 Task: Create a rule when a due date more than 1 days from now is moved in a card by anyone.
Action: Mouse moved to (904, 252)
Screenshot: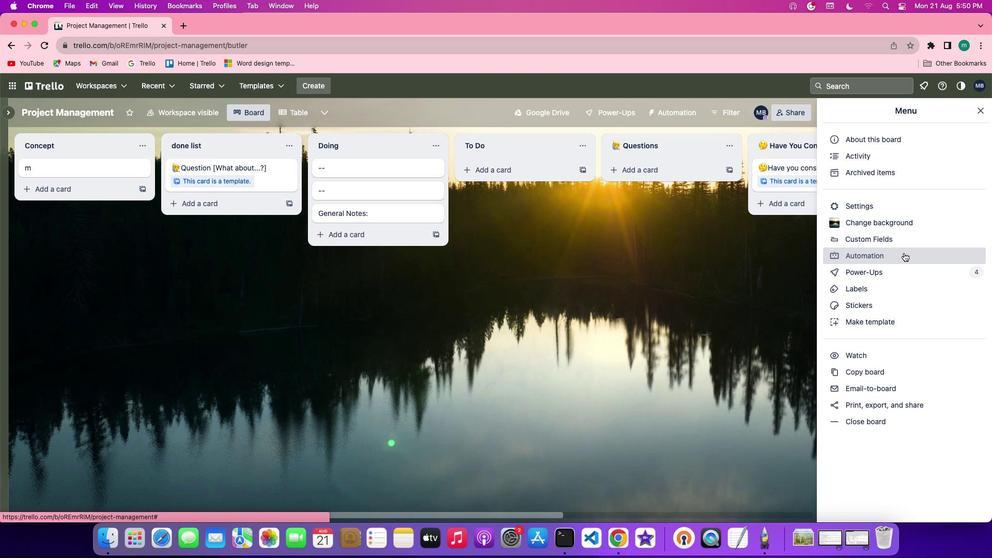 
Action: Mouse pressed left at (904, 252)
Screenshot: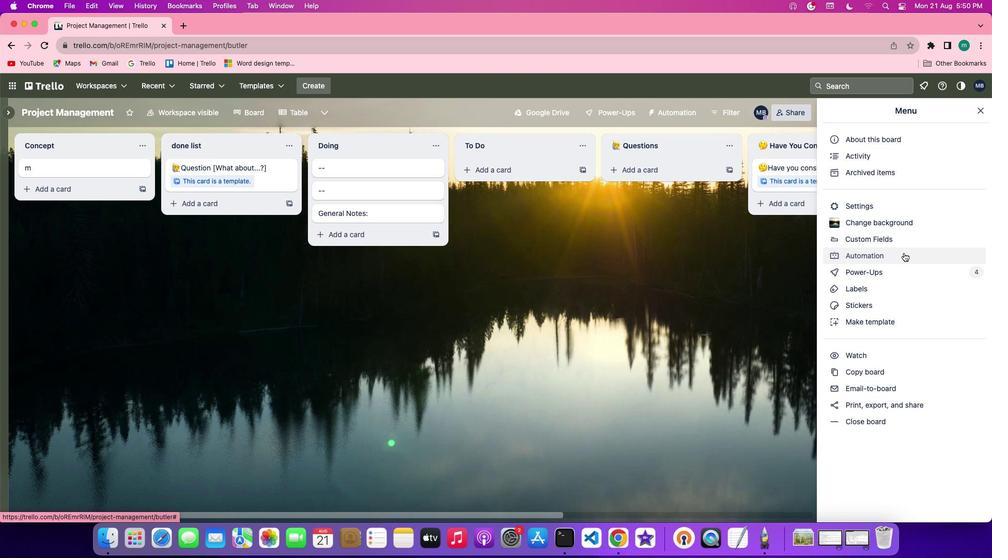 
Action: Mouse moved to (81, 207)
Screenshot: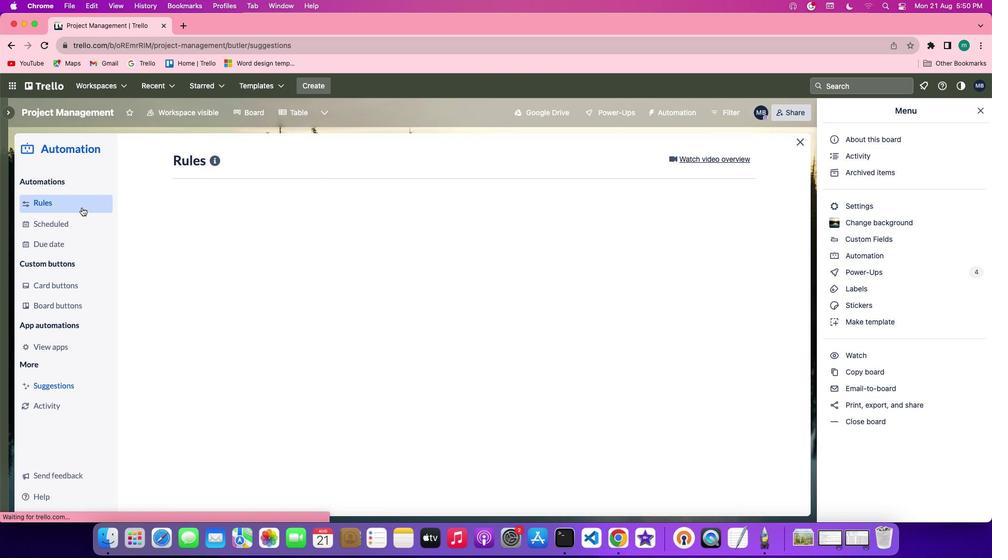 
Action: Mouse pressed left at (81, 207)
Screenshot: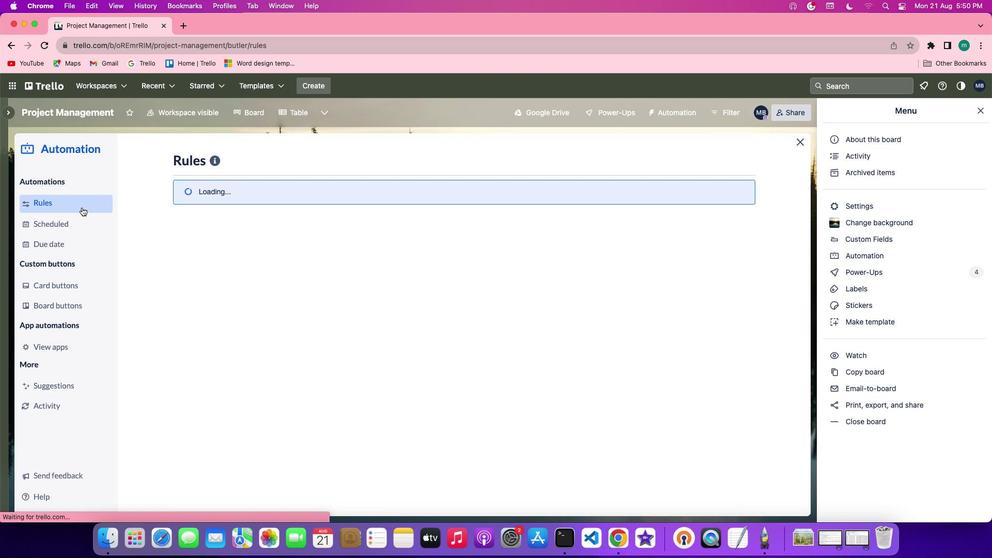 
Action: Mouse moved to (608, 163)
Screenshot: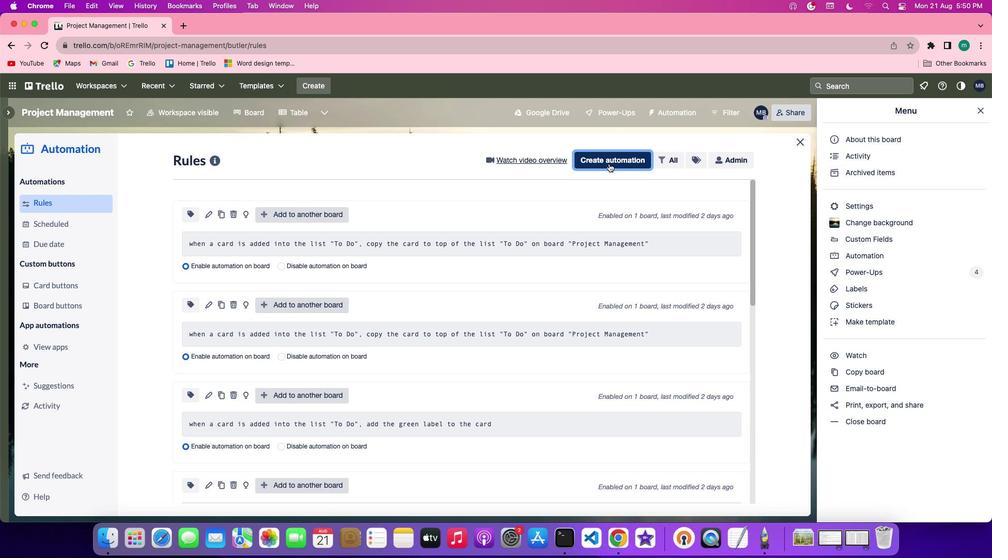 
Action: Mouse pressed left at (608, 163)
Screenshot: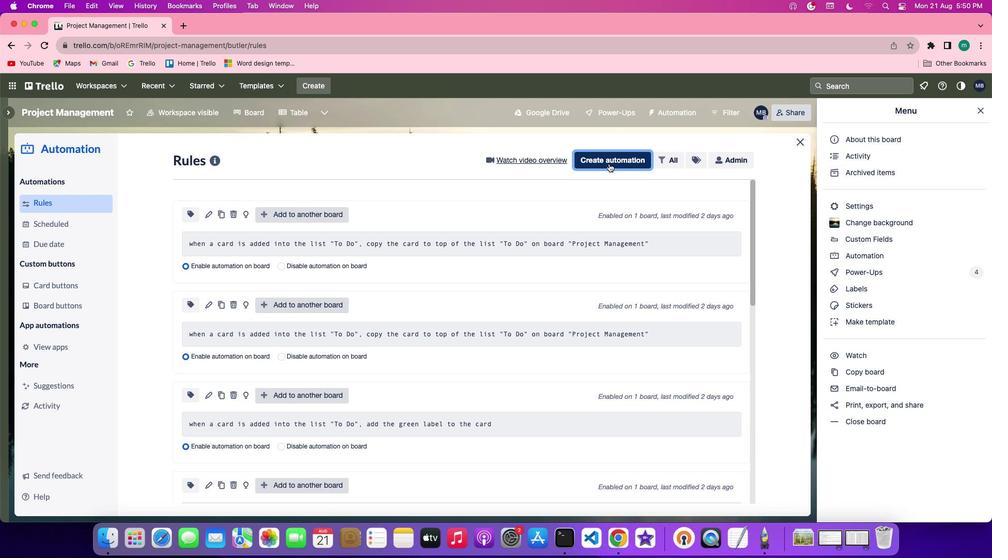 
Action: Mouse moved to (393, 277)
Screenshot: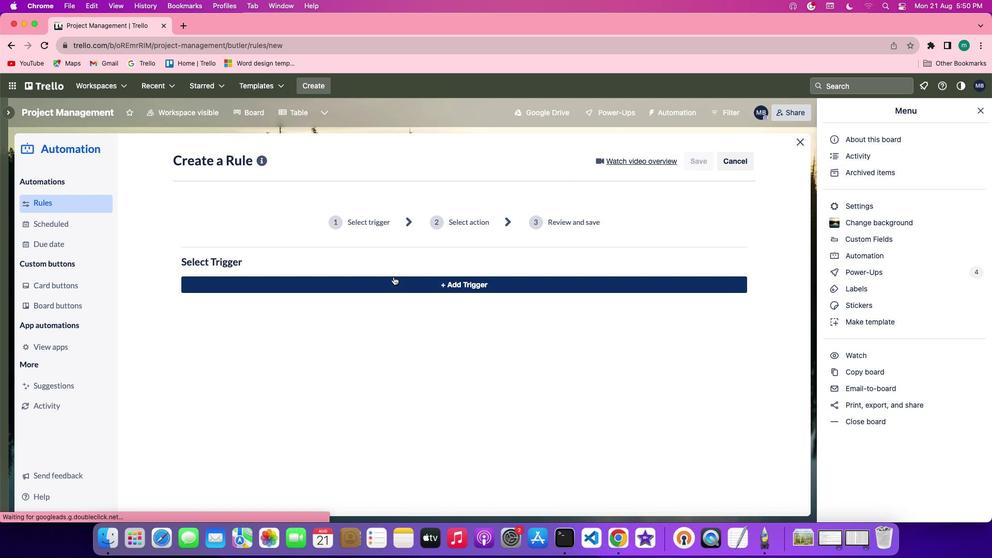 
Action: Mouse pressed left at (393, 277)
Screenshot: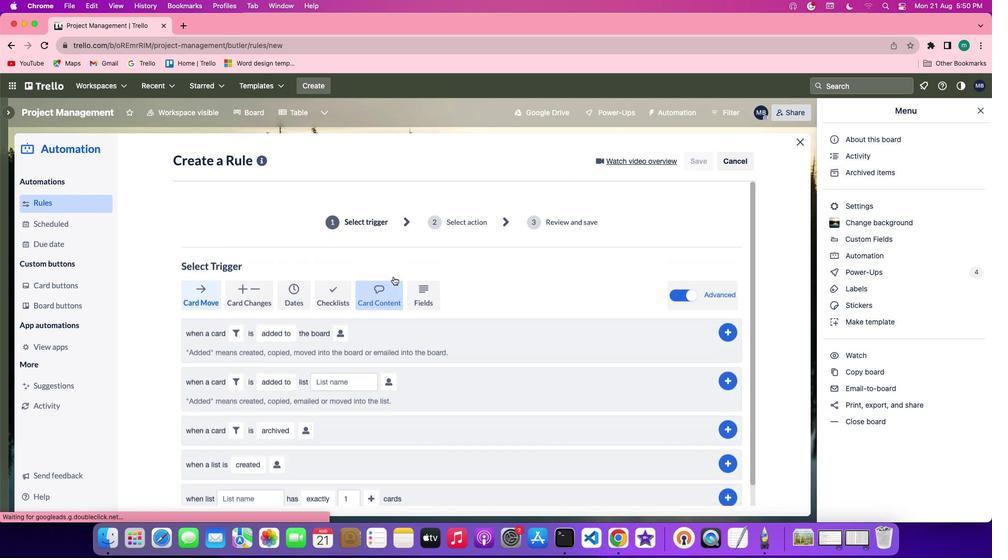 
Action: Mouse moved to (289, 291)
Screenshot: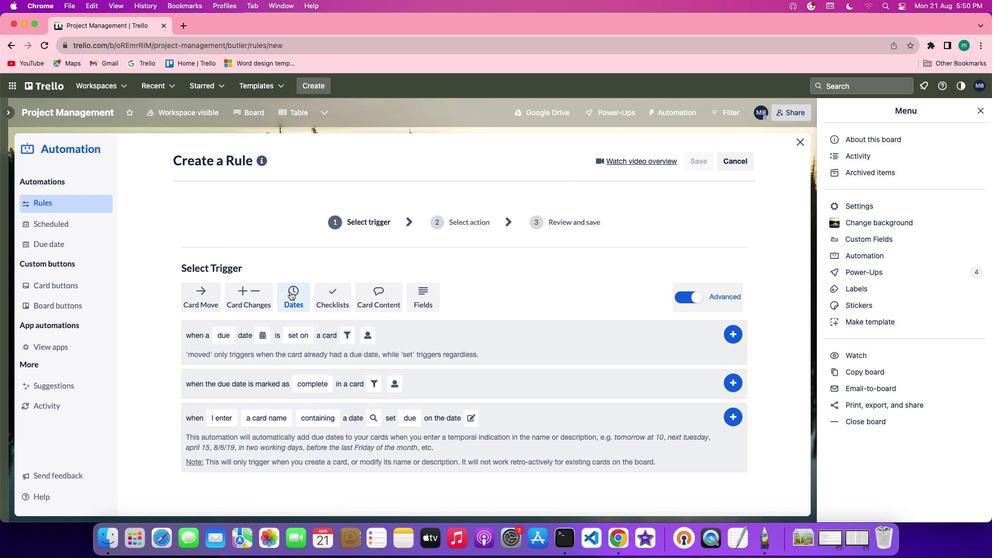 
Action: Mouse pressed left at (289, 291)
Screenshot: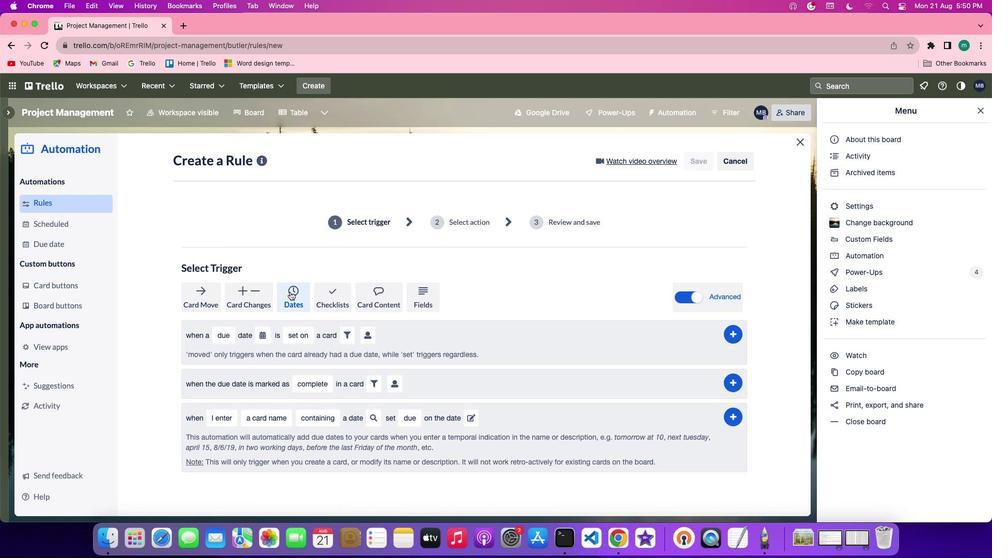 
Action: Mouse moved to (292, 292)
Screenshot: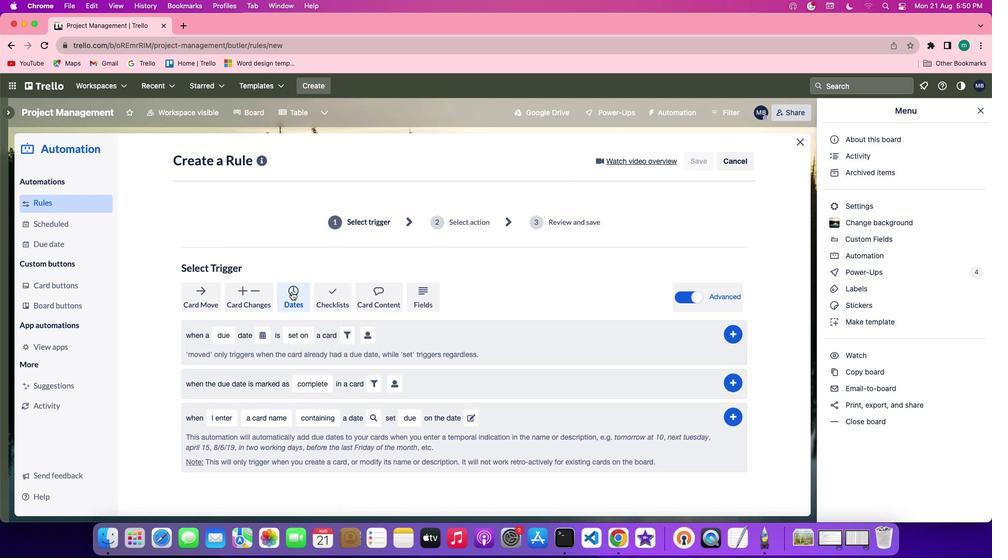 
Action: Mouse scrolled (292, 292) with delta (0, 0)
Screenshot: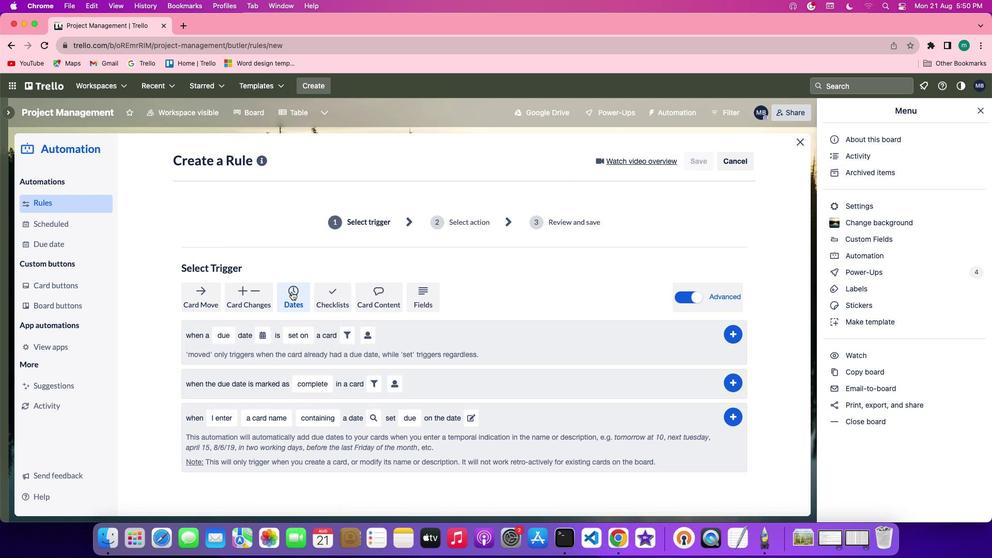 
Action: Mouse scrolled (292, 292) with delta (0, 0)
Screenshot: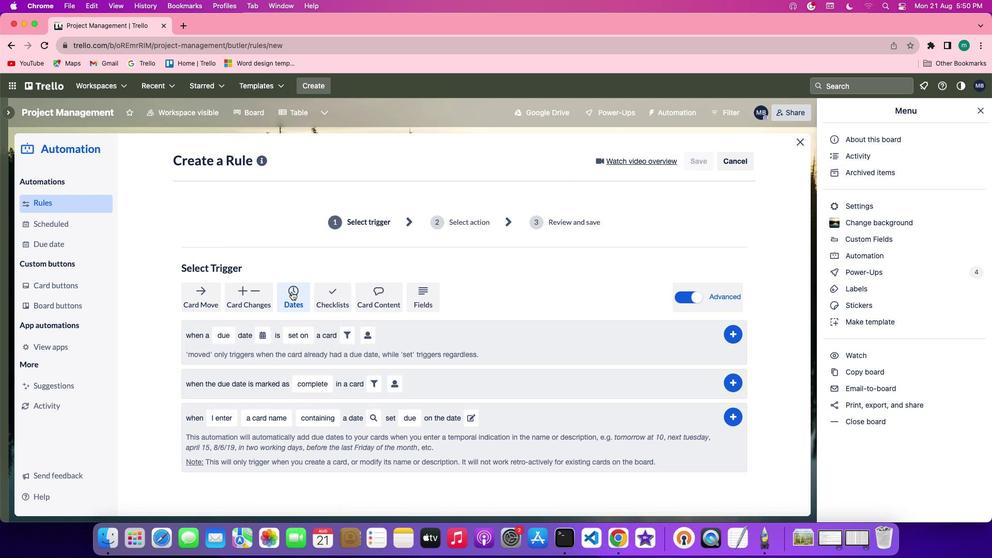 
Action: Mouse scrolled (292, 292) with delta (0, -1)
Screenshot: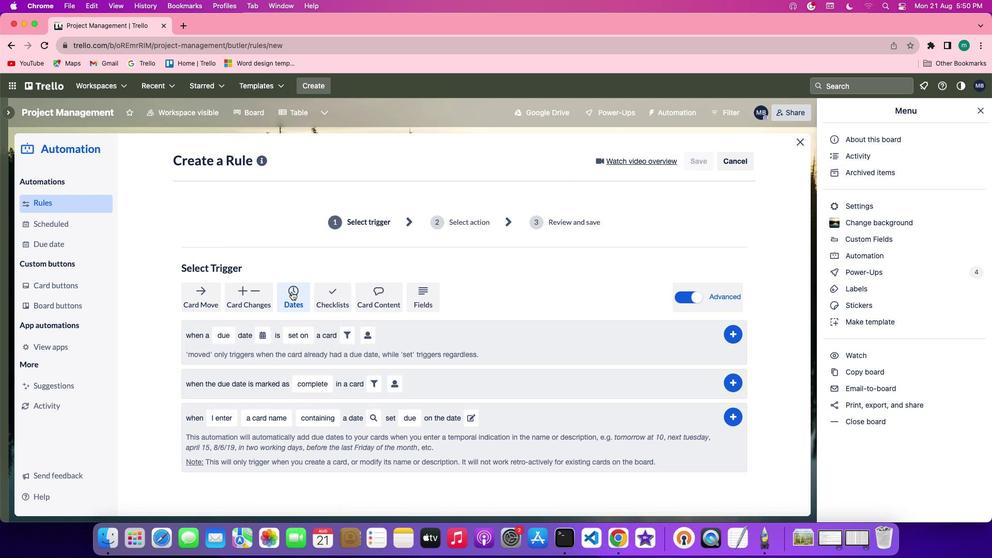 
Action: Mouse moved to (224, 339)
Screenshot: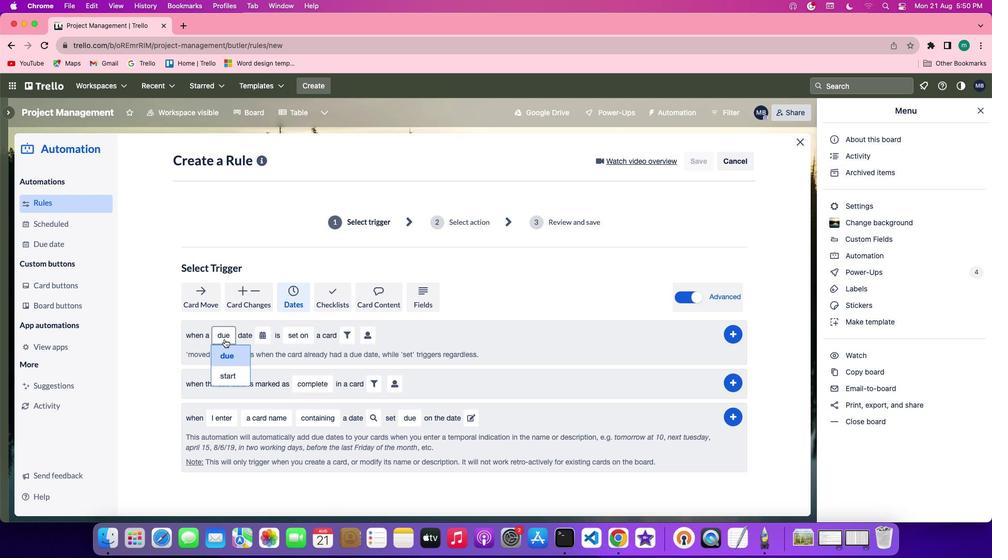
Action: Mouse pressed left at (224, 339)
Screenshot: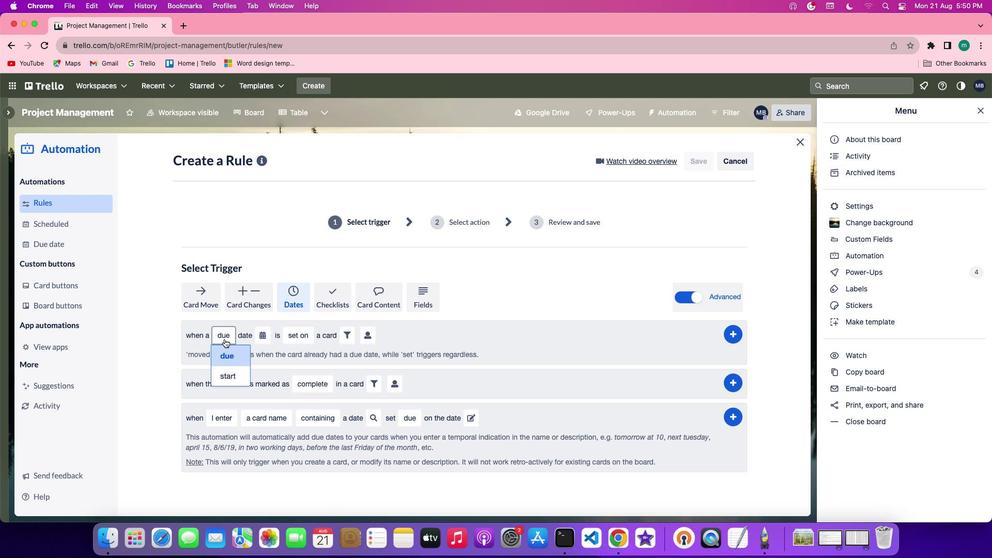 
Action: Mouse moved to (225, 357)
Screenshot: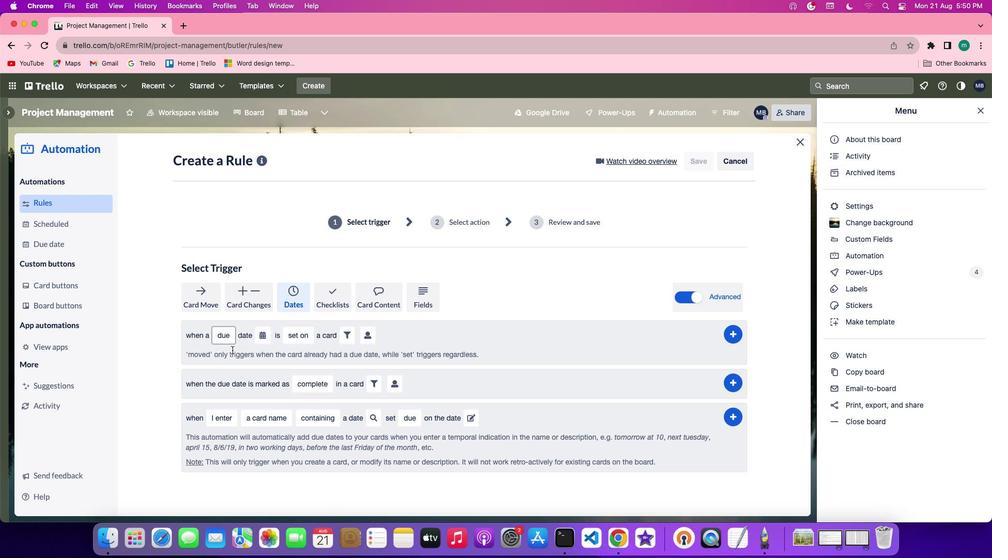 
Action: Mouse pressed left at (225, 357)
Screenshot: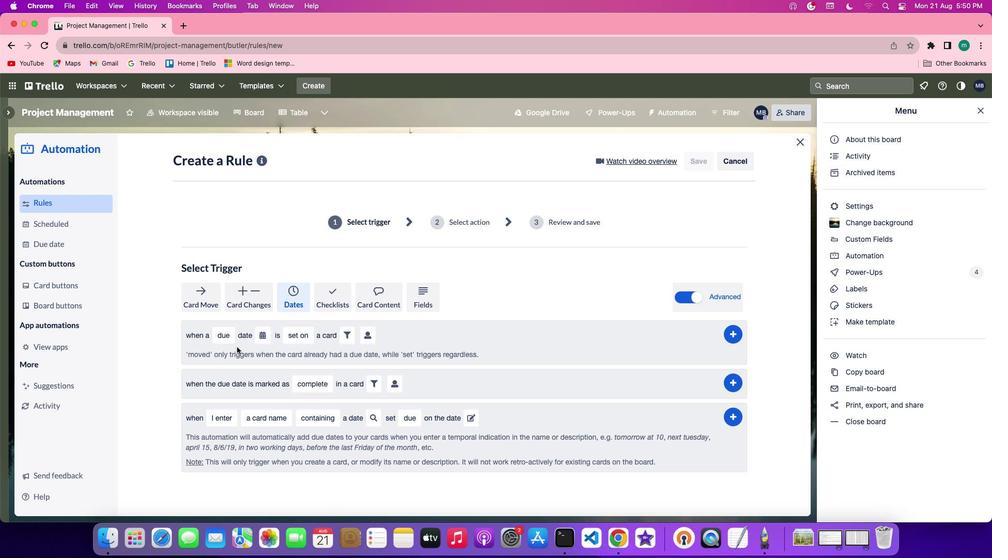 
Action: Mouse moved to (258, 337)
Screenshot: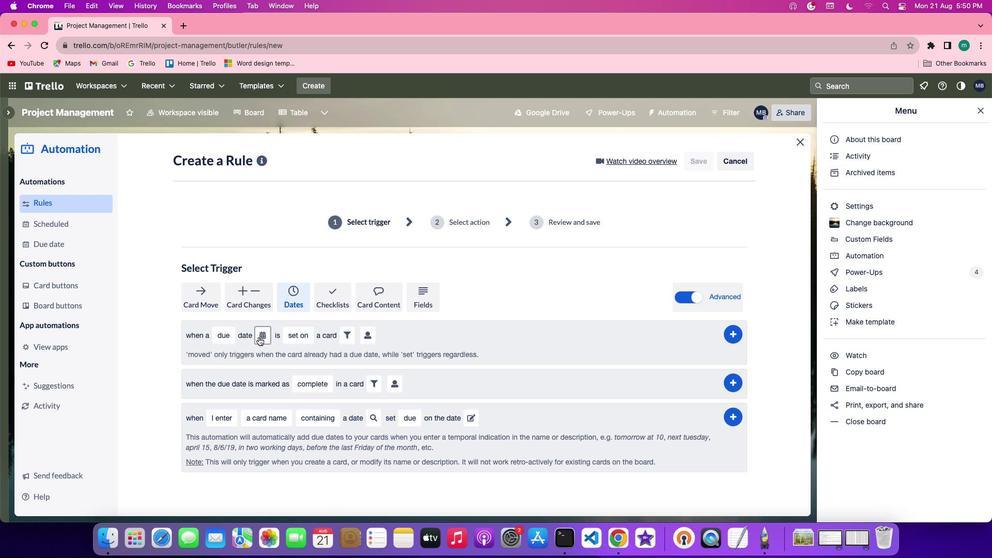 
Action: Mouse pressed left at (258, 337)
Screenshot: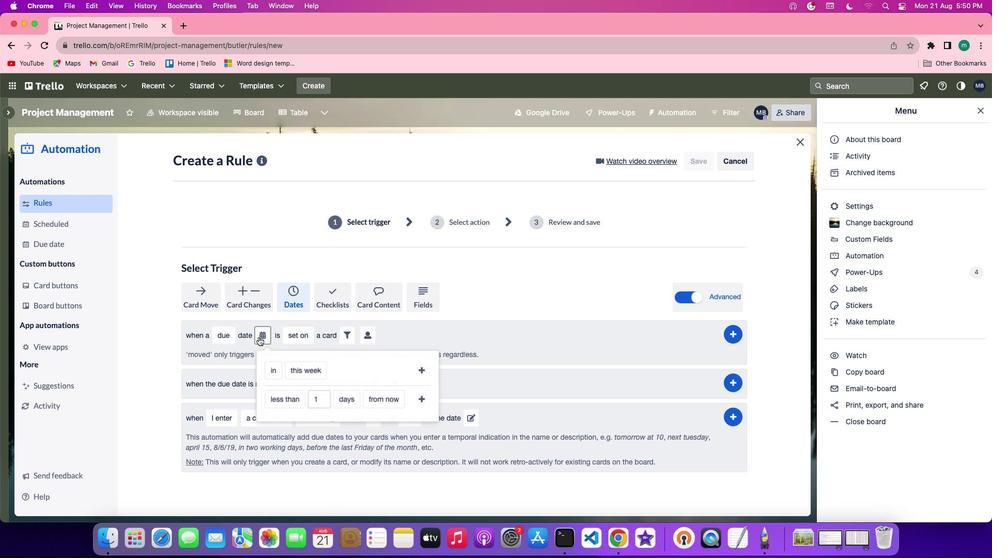 
Action: Mouse moved to (280, 396)
Screenshot: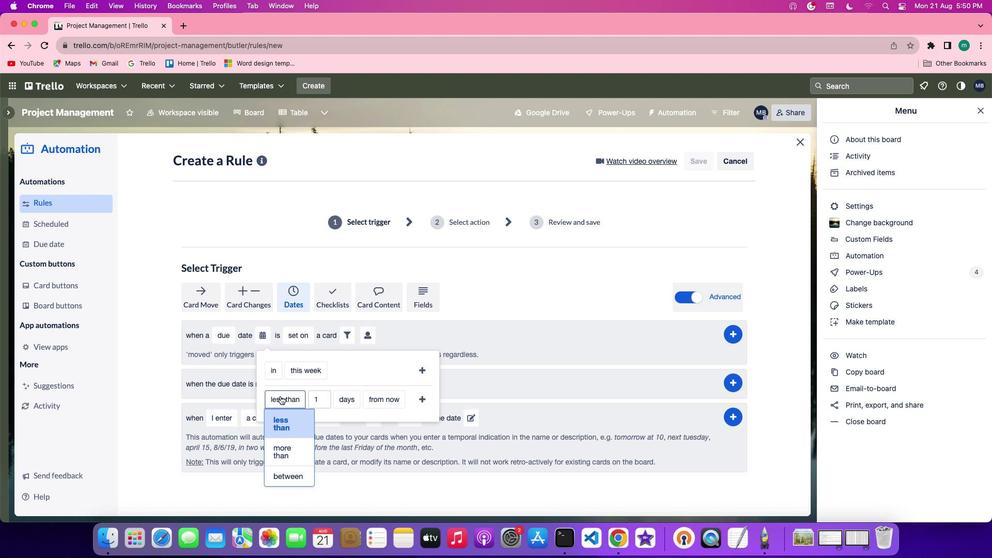 
Action: Mouse pressed left at (280, 396)
Screenshot: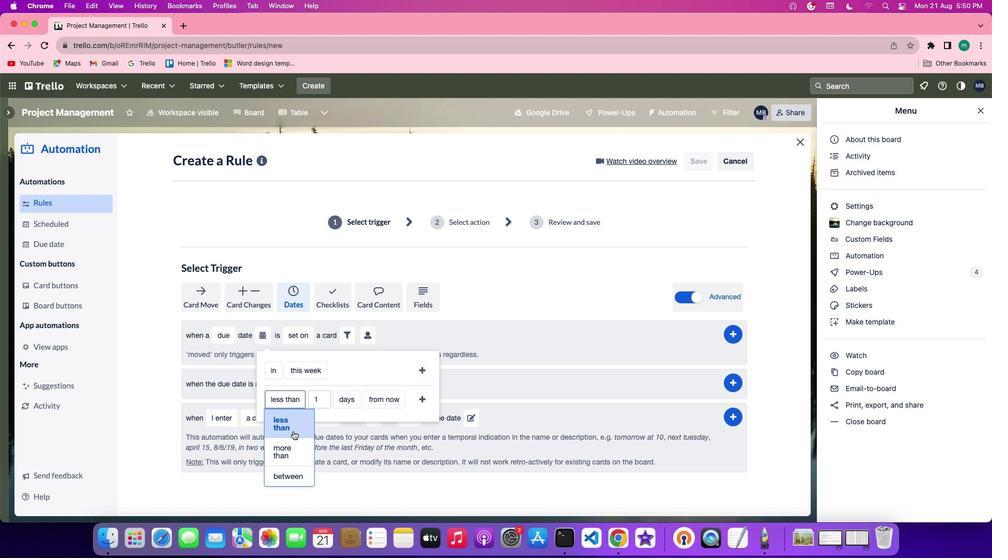 
Action: Mouse moved to (300, 454)
Screenshot: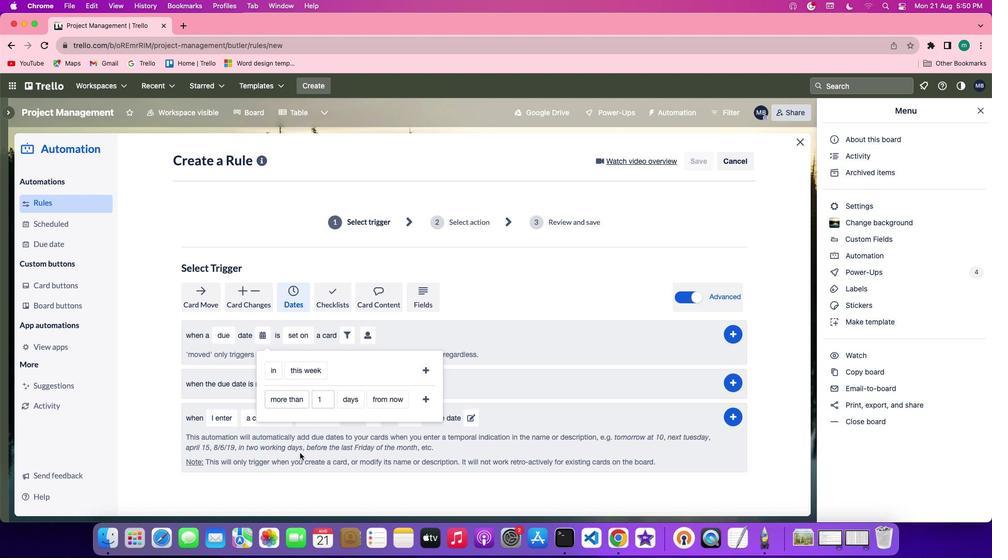 
Action: Mouse pressed left at (300, 454)
Screenshot: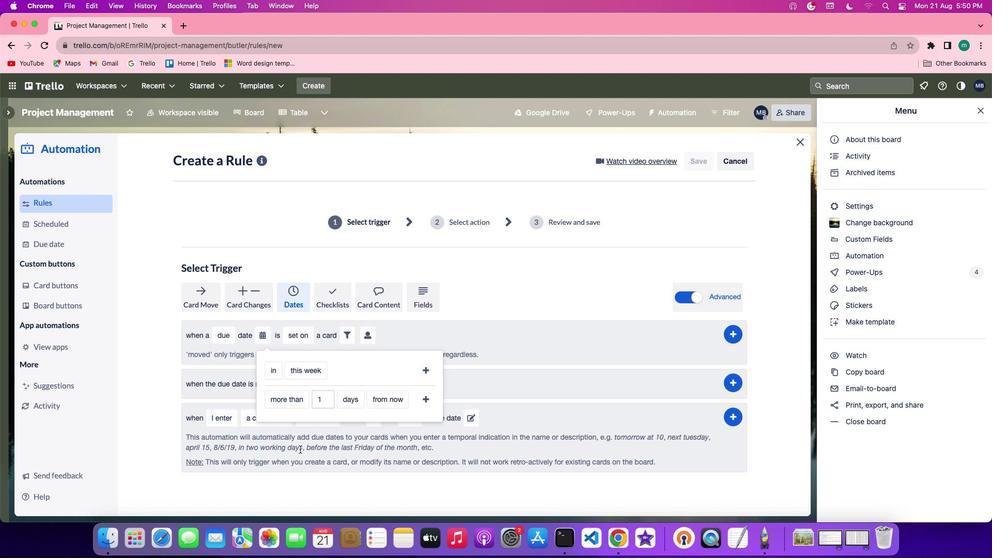 
Action: Mouse moved to (351, 400)
Screenshot: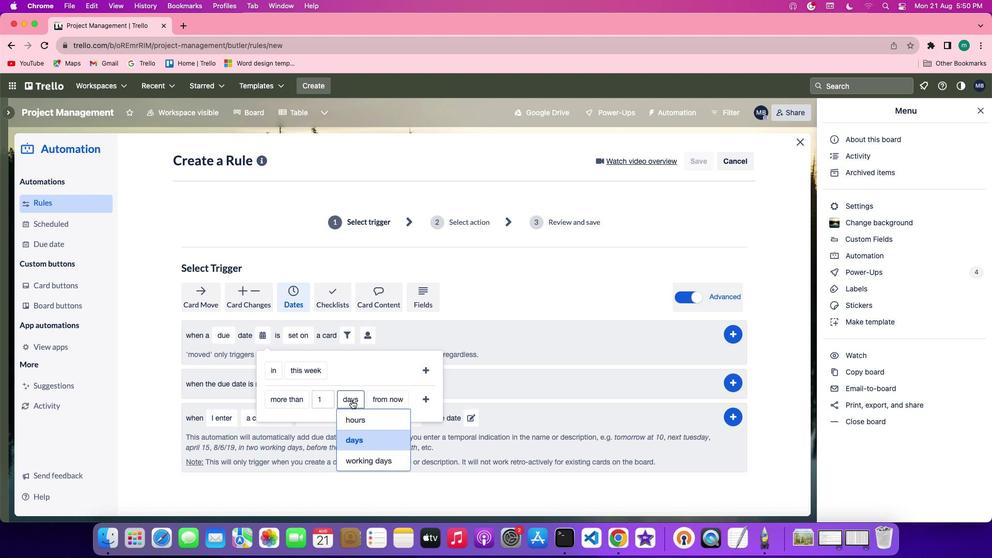 
Action: Mouse pressed left at (351, 400)
Screenshot: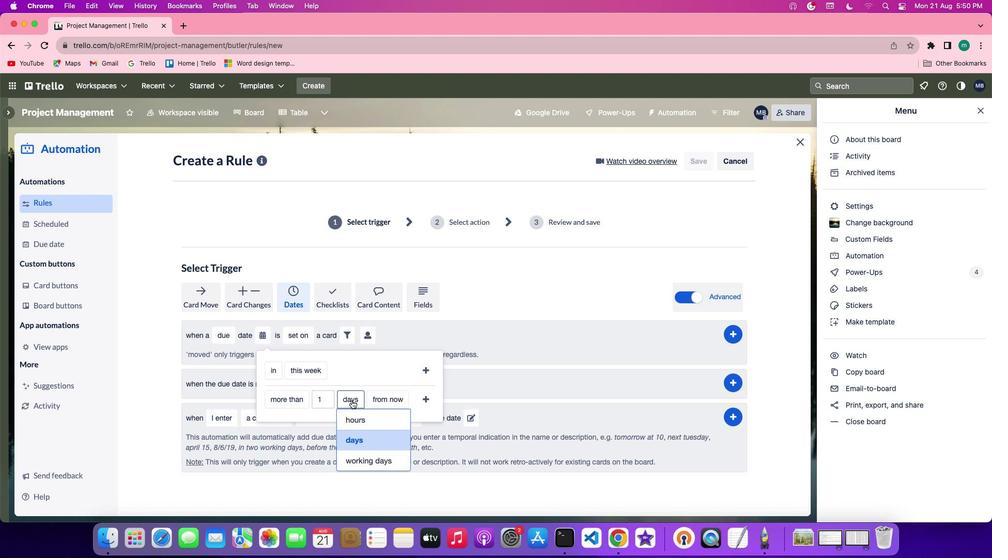 
Action: Mouse moved to (352, 435)
Screenshot: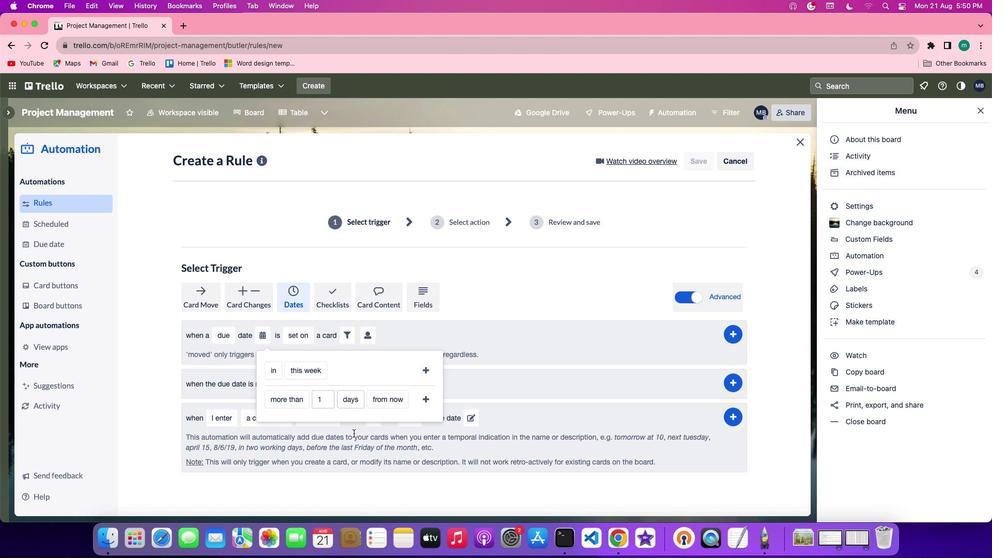 
Action: Mouse pressed left at (352, 435)
Screenshot: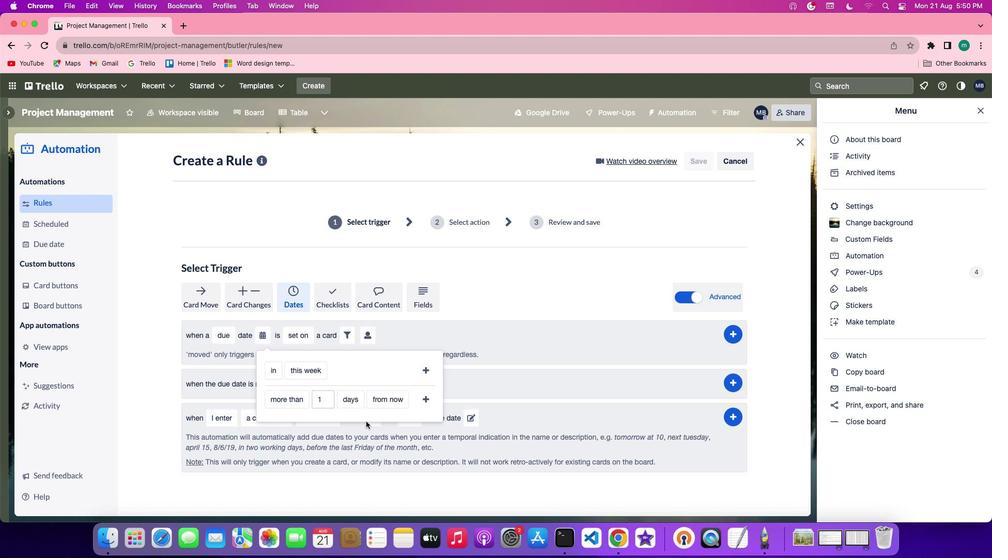 
Action: Mouse moved to (390, 403)
Screenshot: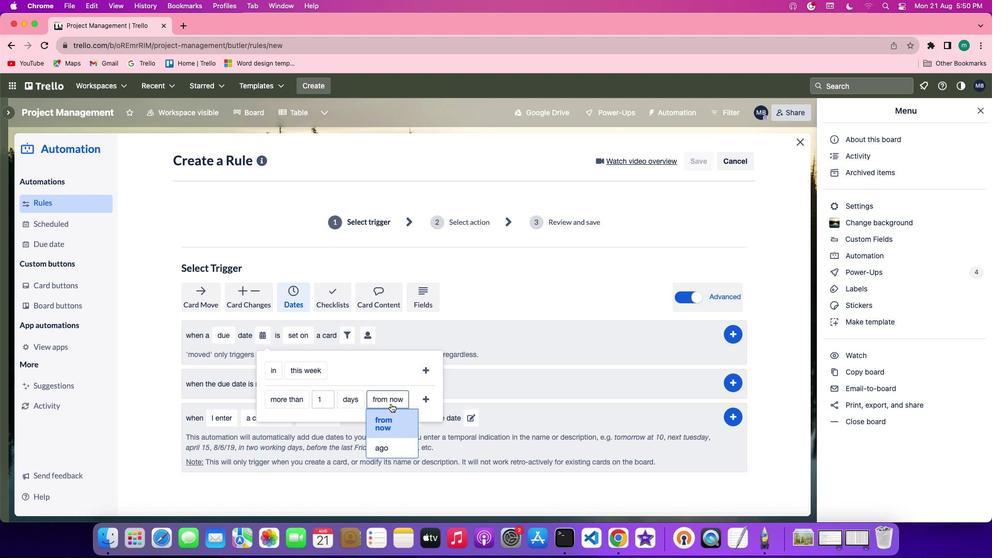 
Action: Mouse pressed left at (390, 403)
Screenshot: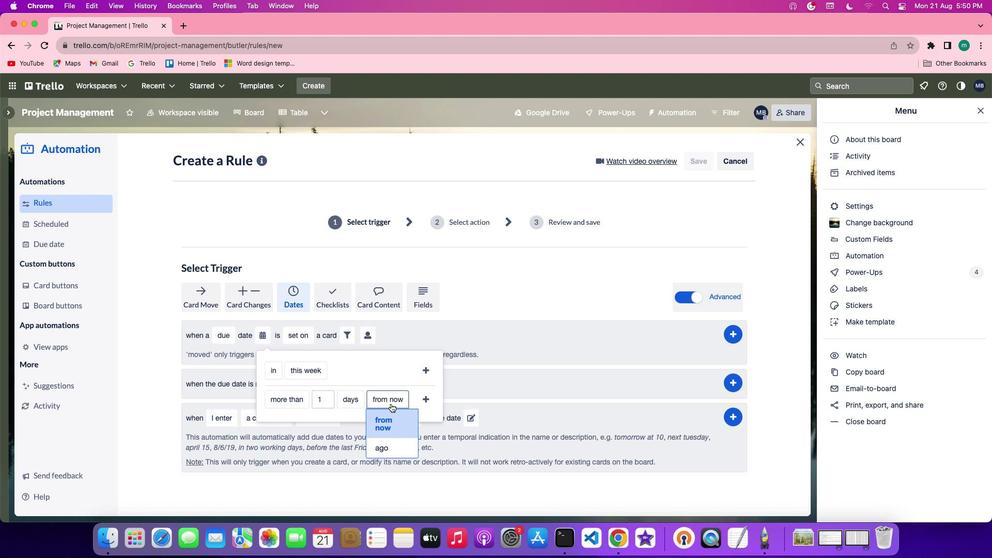 
Action: Mouse moved to (388, 420)
Screenshot: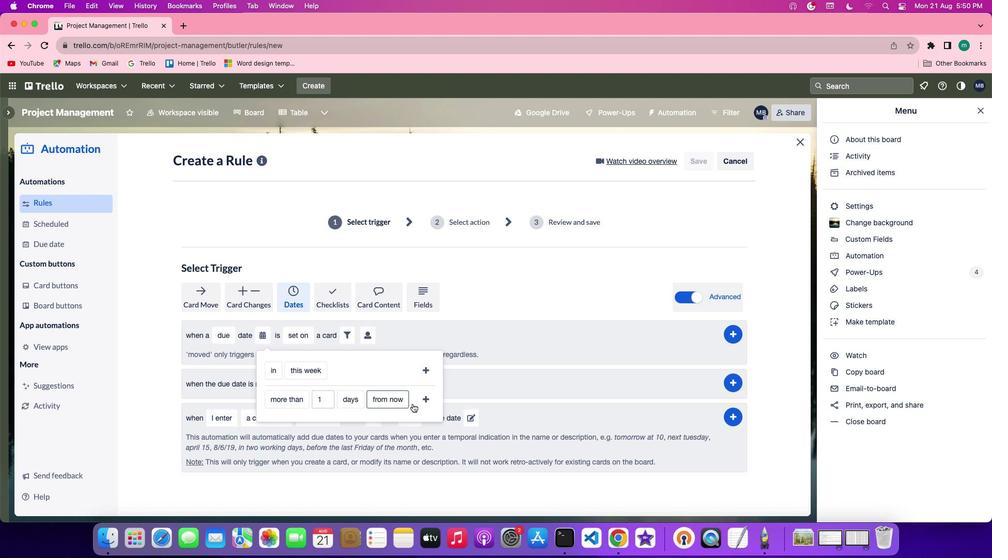 
Action: Mouse pressed left at (388, 420)
Screenshot: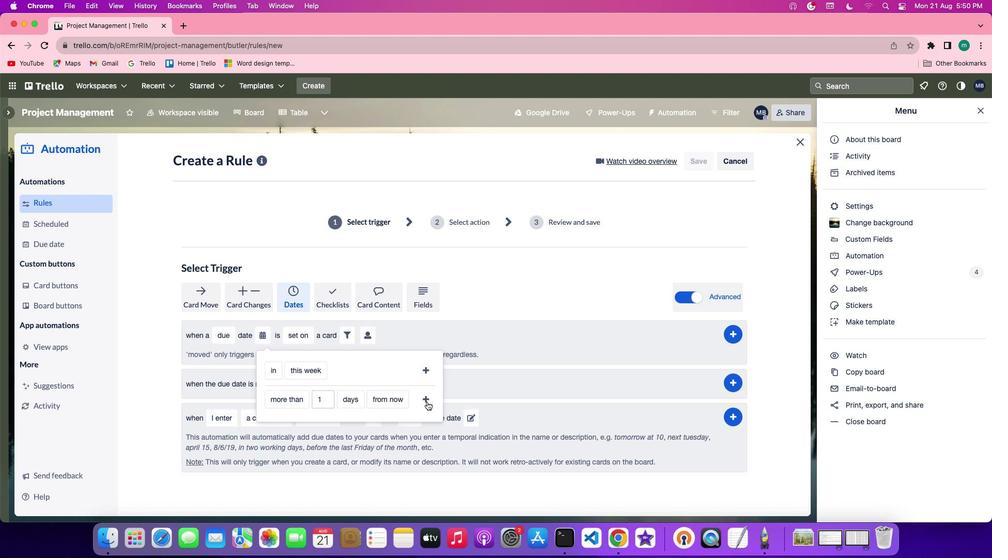 
Action: Mouse moved to (427, 402)
Screenshot: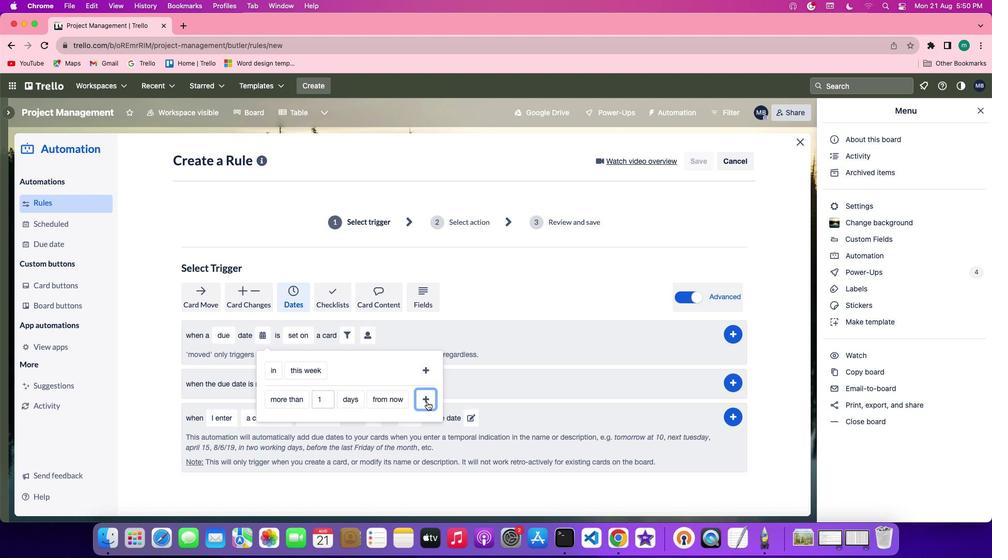 
Action: Mouse pressed left at (427, 402)
Screenshot: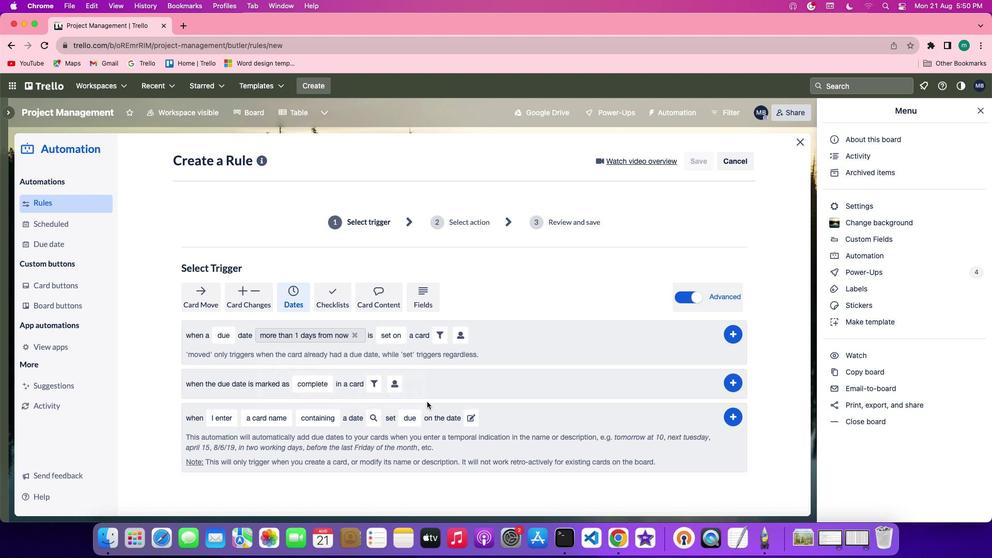 
Action: Mouse moved to (398, 380)
Screenshot: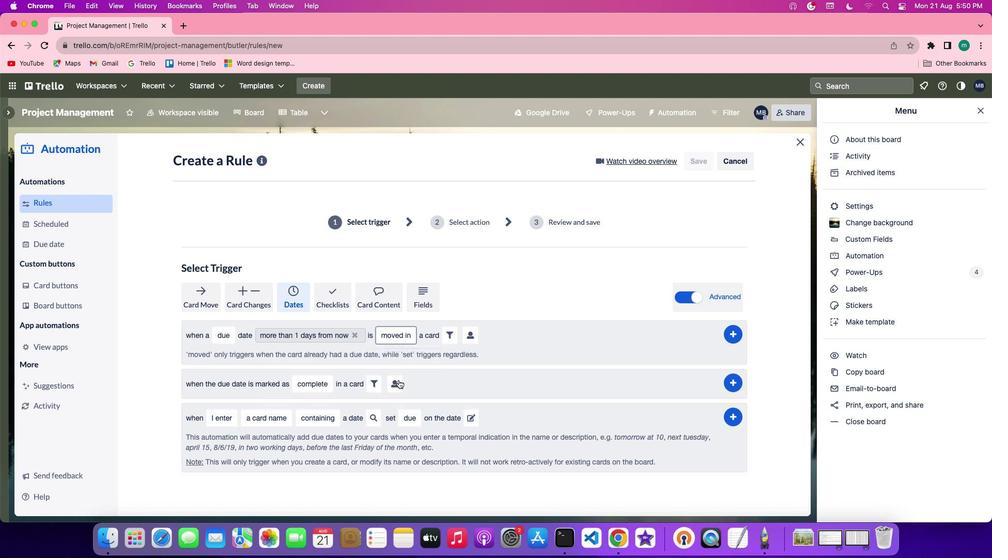 
Action: Mouse pressed left at (398, 380)
Screenshot: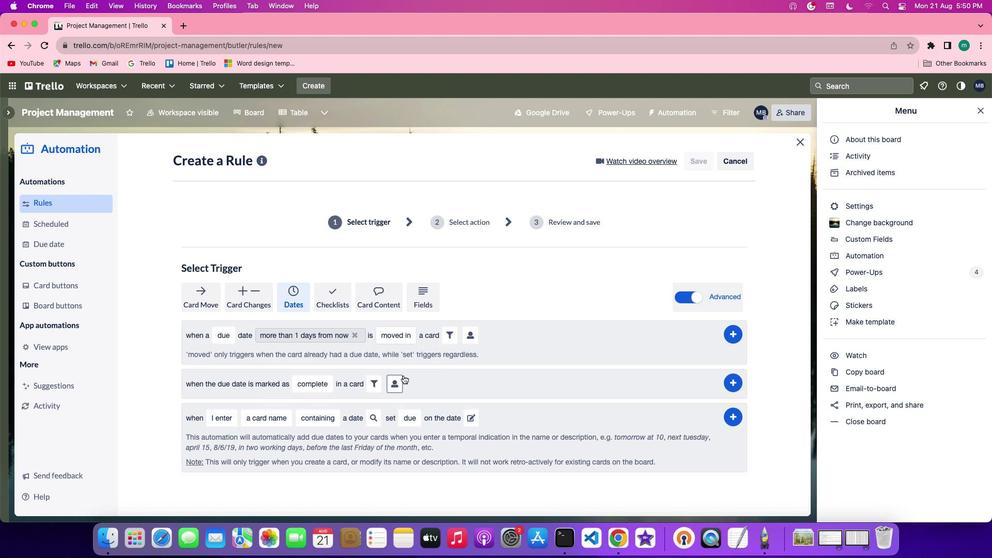 
Action: Mouse moved to (468, 338)
Screenshot: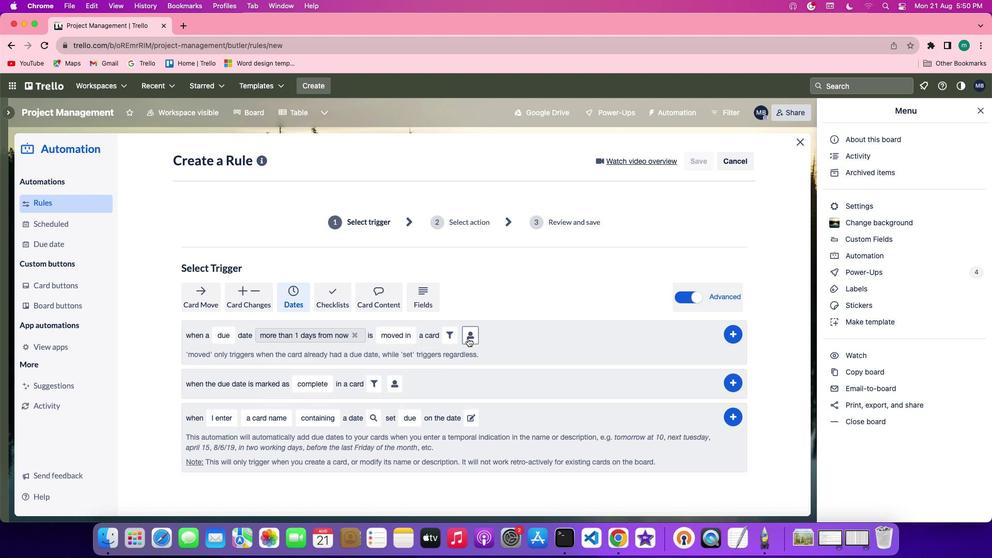 
Action: Mouse pressed left at (468, 338)
Screenshot: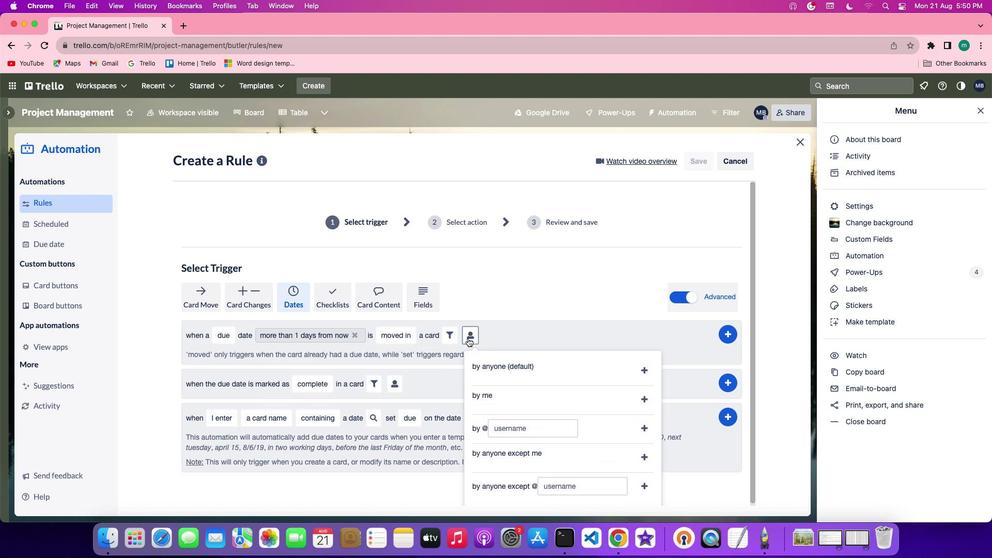 
Action: Mouse moved to (643, 366)
Screenshot: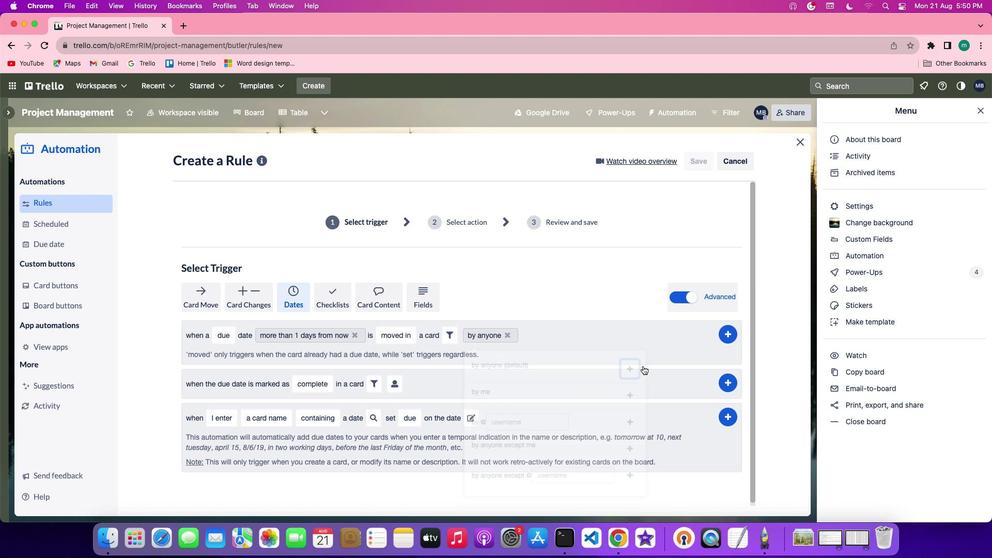 
Action: Mouse pressed left at (643, 366)
Screenshot: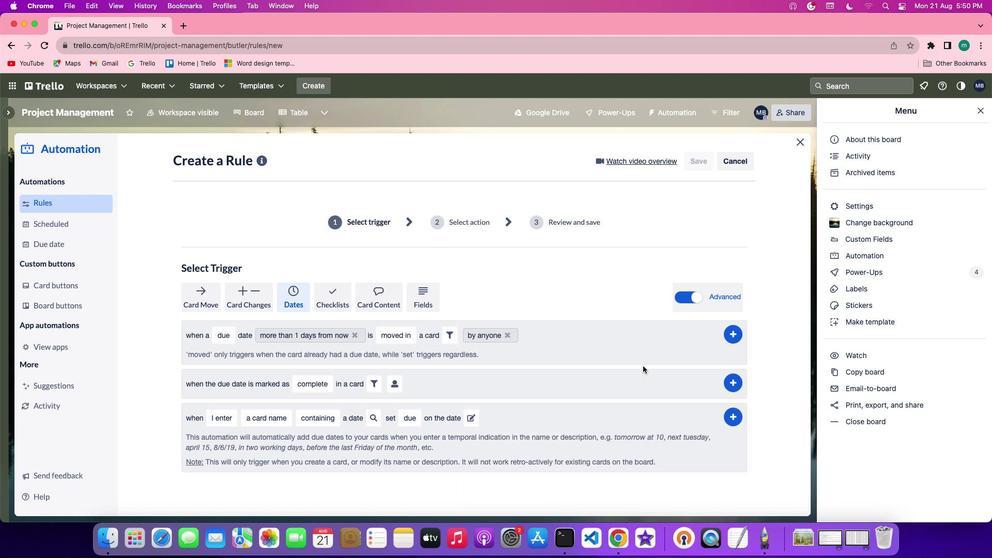
Action: Mouse moved to (736, 337)
Screenshot: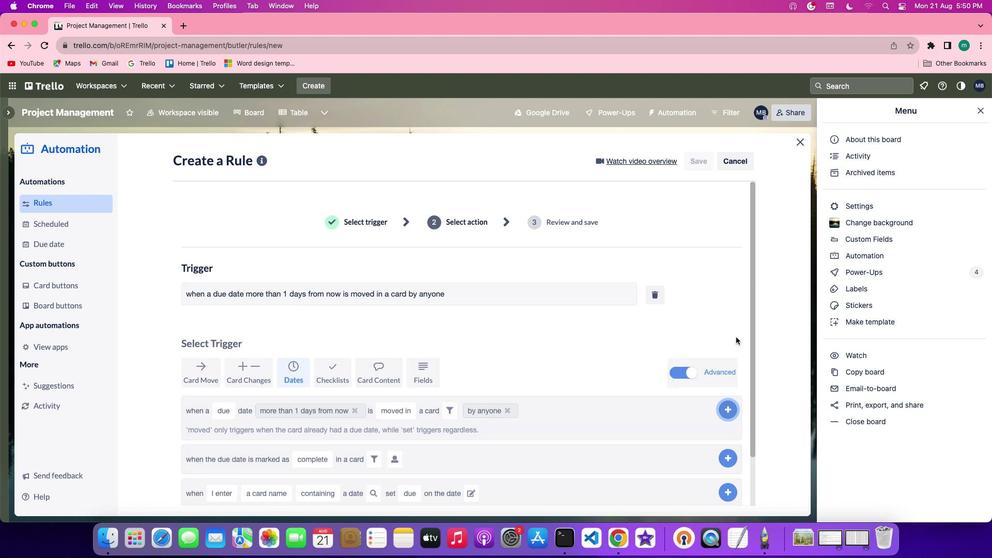 
Action: Mouse pressed left at (736, 337)
Screenshot: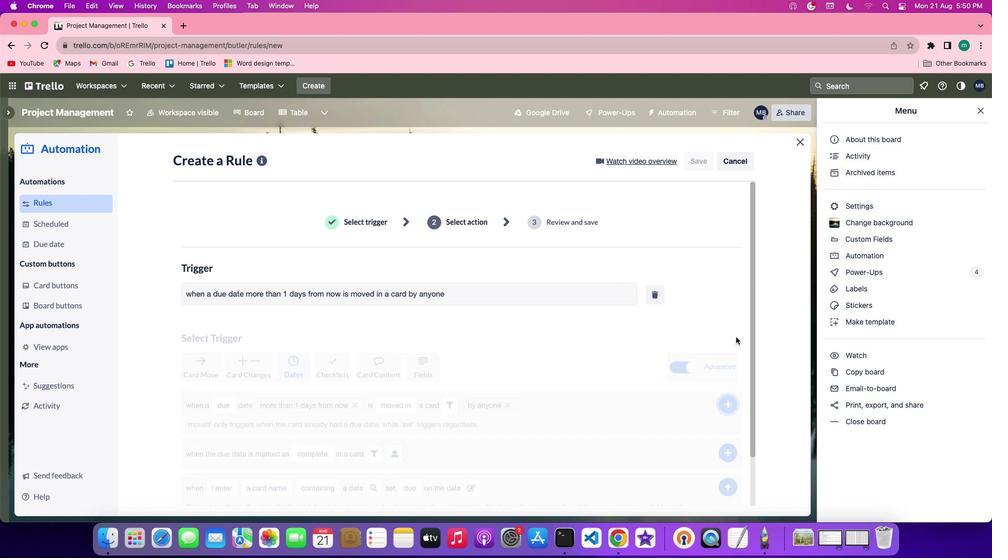 
